 Task: Create a task  Integrate a new online platform for online cooking lessons , assign it to team member softage.3@softage.net in the project BitRise and update the status of the task to  On Track  , set the priority of the task to Low
Action: Mouse moved to (70, 47)
Screenshot: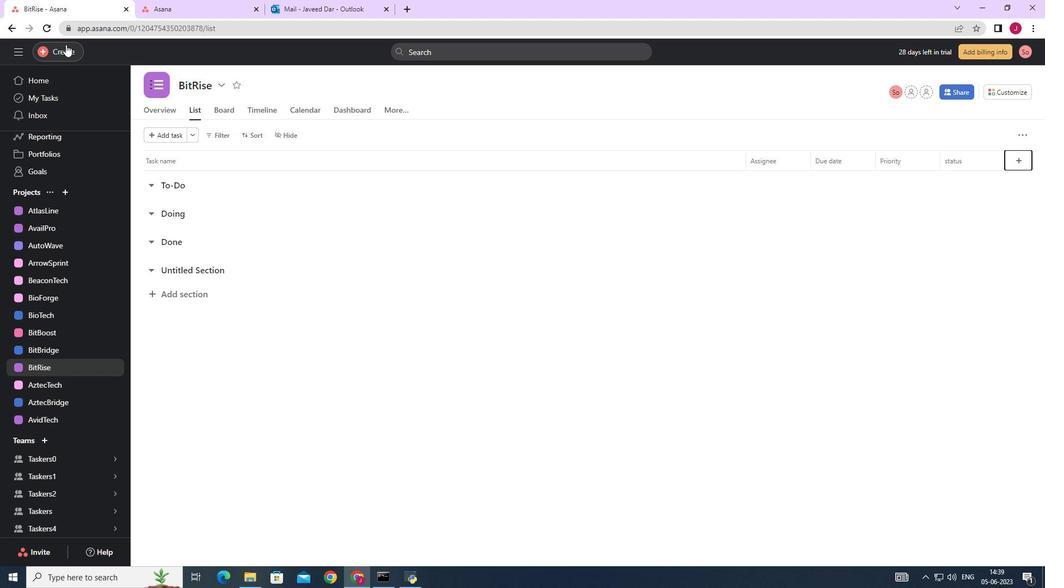 
Action: Mouse pressed left at (70, 47)
Screenshot: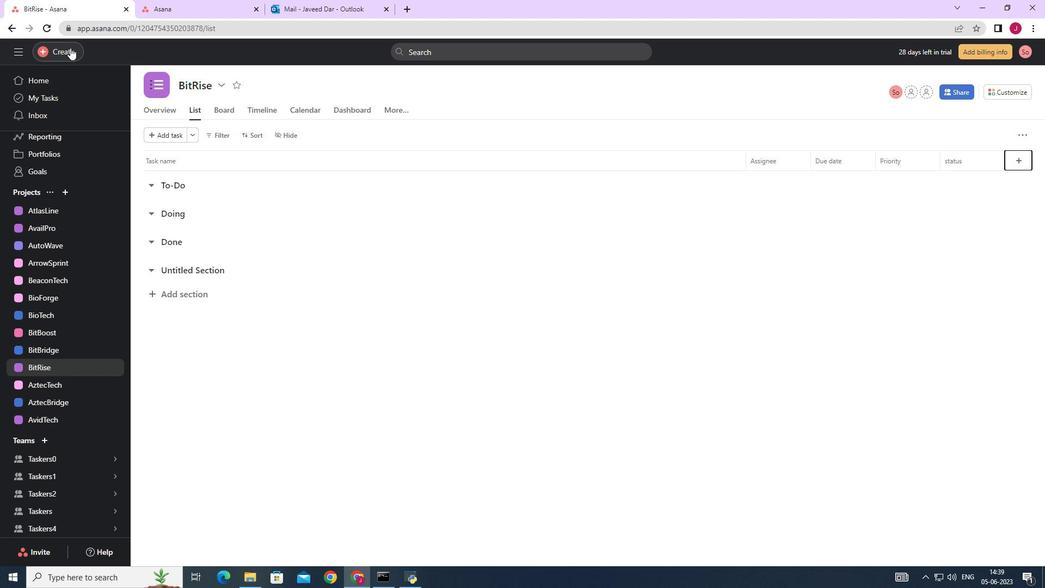 
Action: Mouse moved to (126, 58)
Screenshot: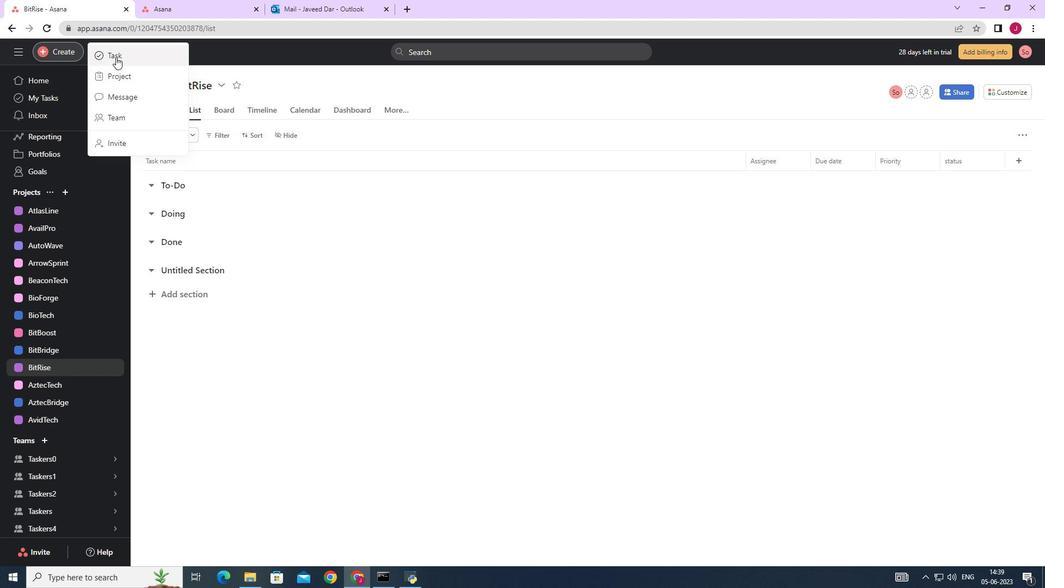 
Action: Mouse pressed left at (126, 58)
Screenshot: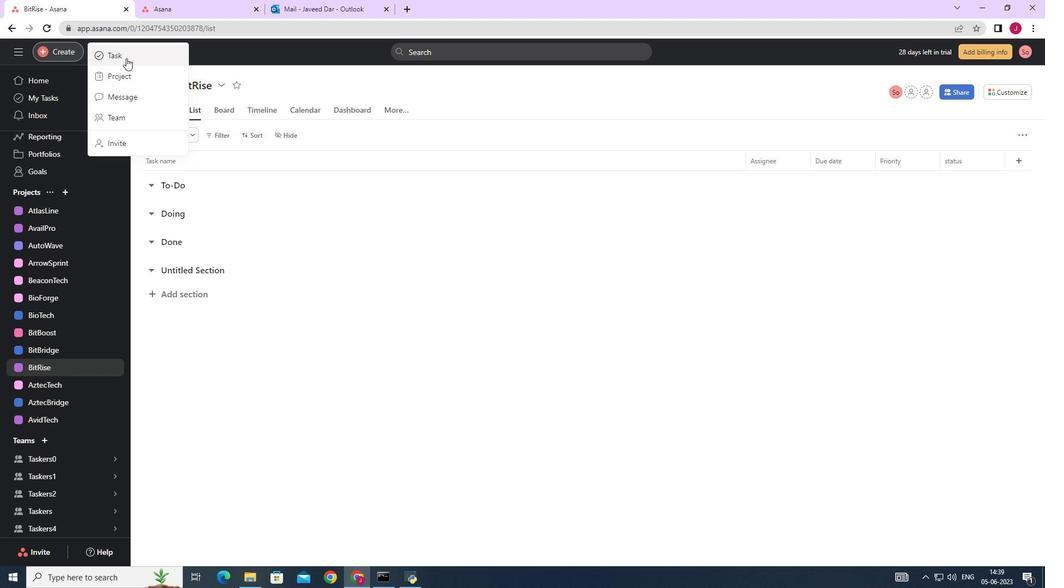 
Action: Mouse moved to (828, 361)
Screenshot: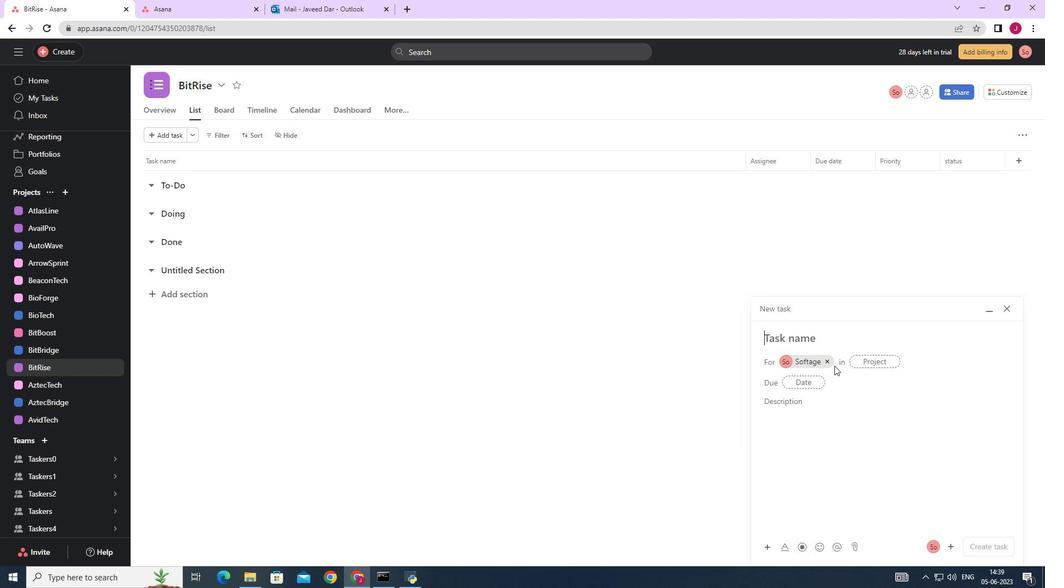 
Action: Mouse pressed left at (828, 361)
Screenshot: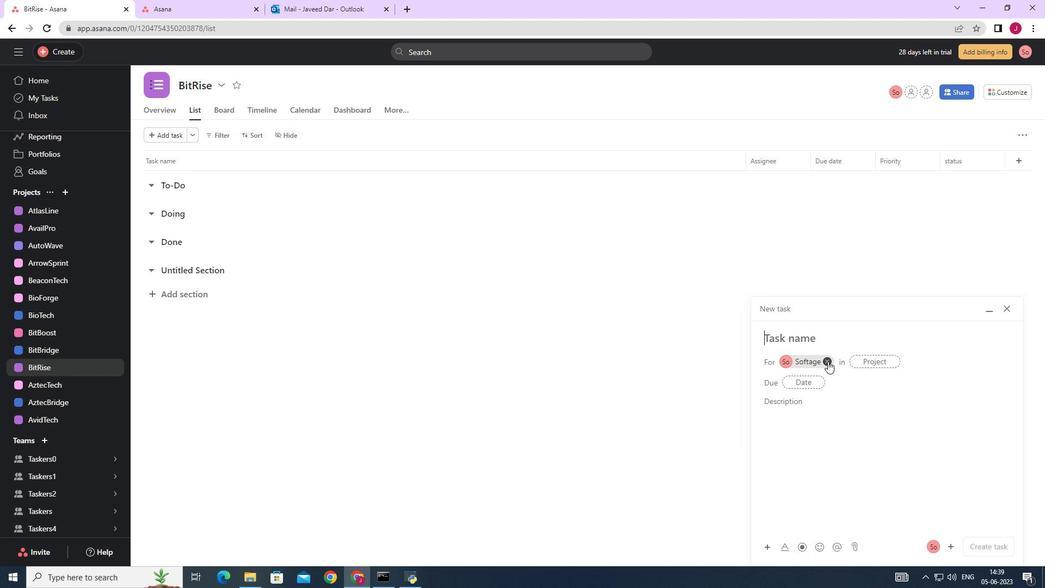 
Action: Mouse moved to (788, 340)
Screenshot: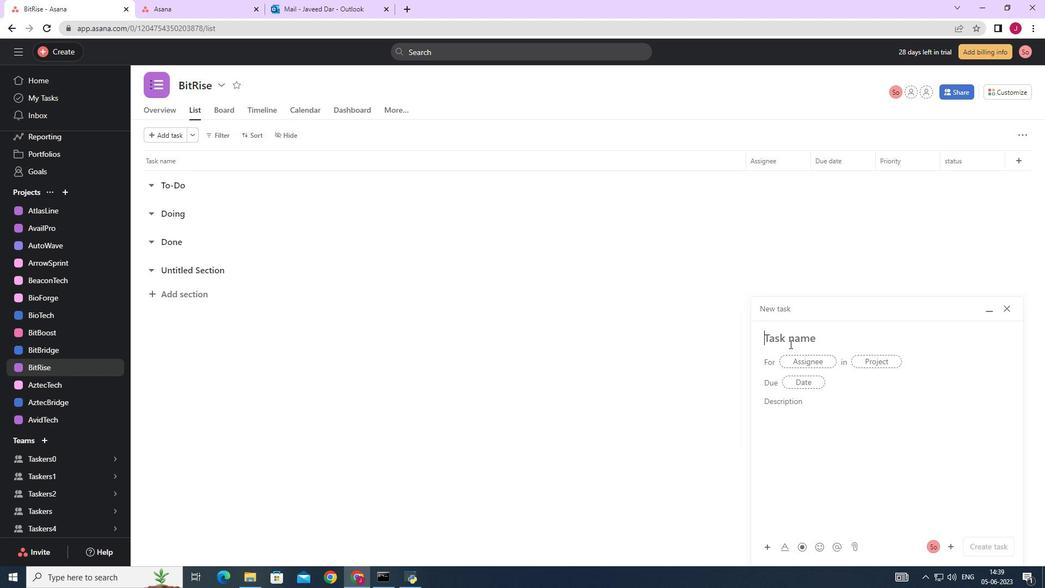 
Action: Mouse pressed left at (788, 340)
Screenshot: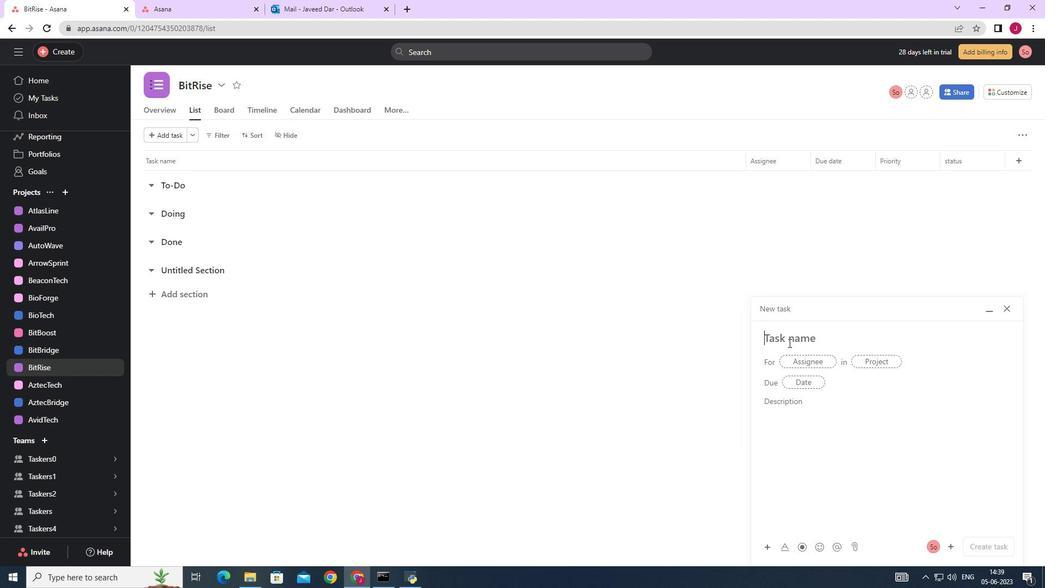 
Action: Key pressed <Key.caps_lock>I<Key.caps_lock>ntegrate<Key.space>a<Key.space>new<Key.space>online<Key.space>platform<Key.space>for<Key.space>online<Key.space>cooking<Key.space>k<Key.backspace>lessons
Screenshot: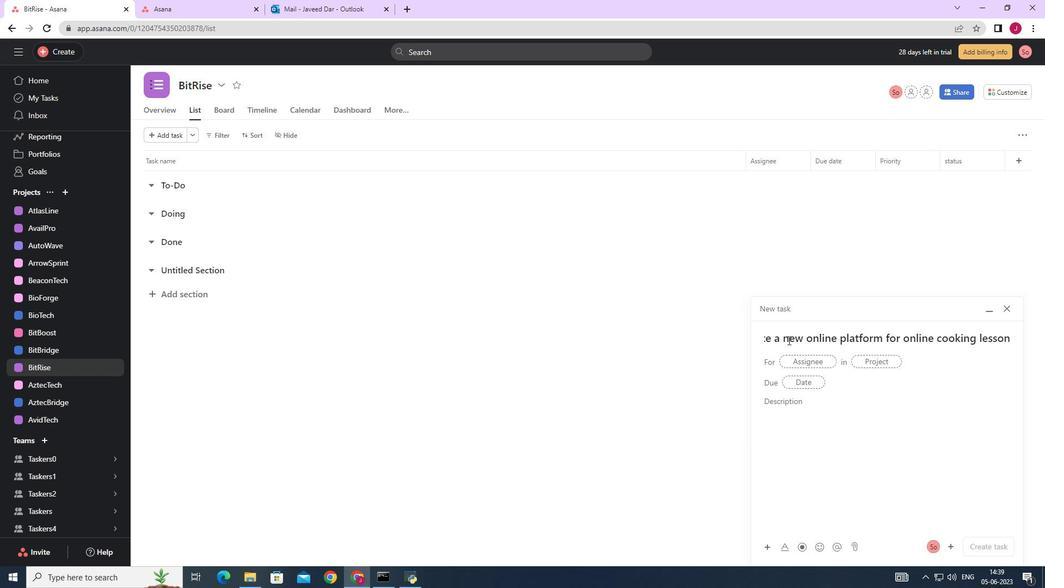 
Action: Mouse moved to (813, 362)
Screenshot: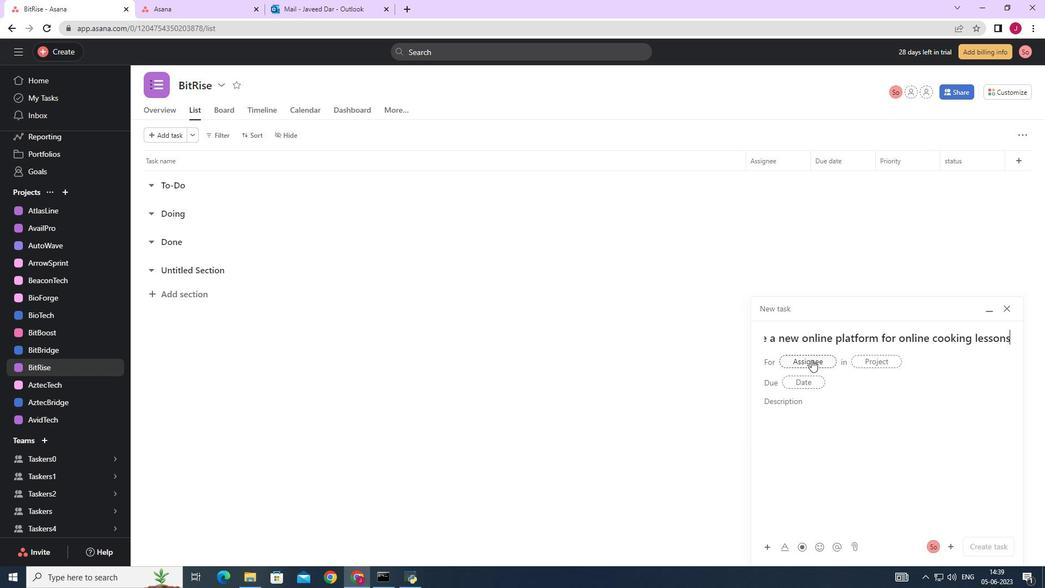 
Action: Mouse pressed left at (813, 362)
Screenshot: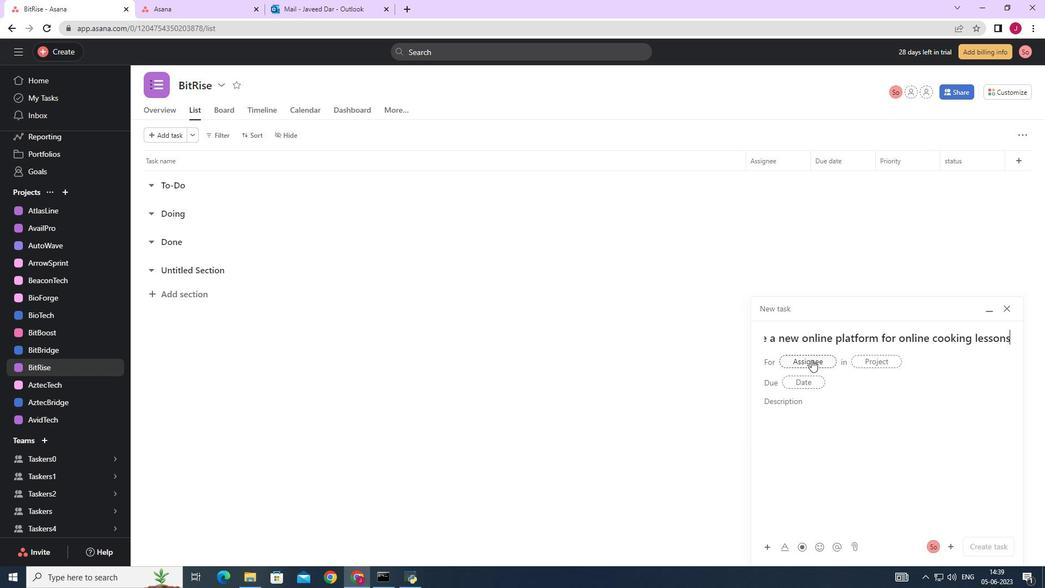 
Action: Key pressed softage.3
Screenshot: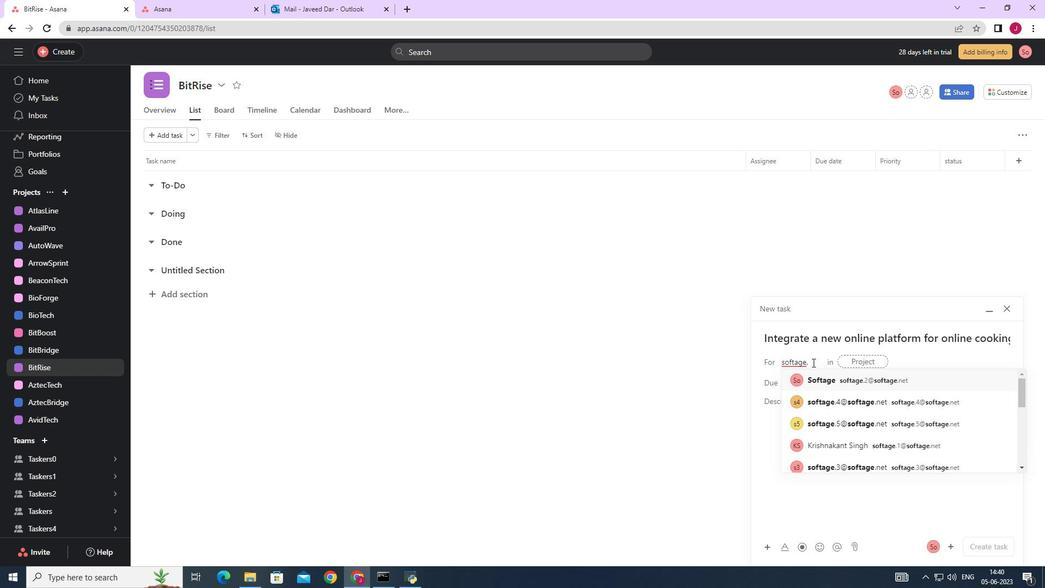 
Action: Mouse moved to (843, 380)
Screenshot: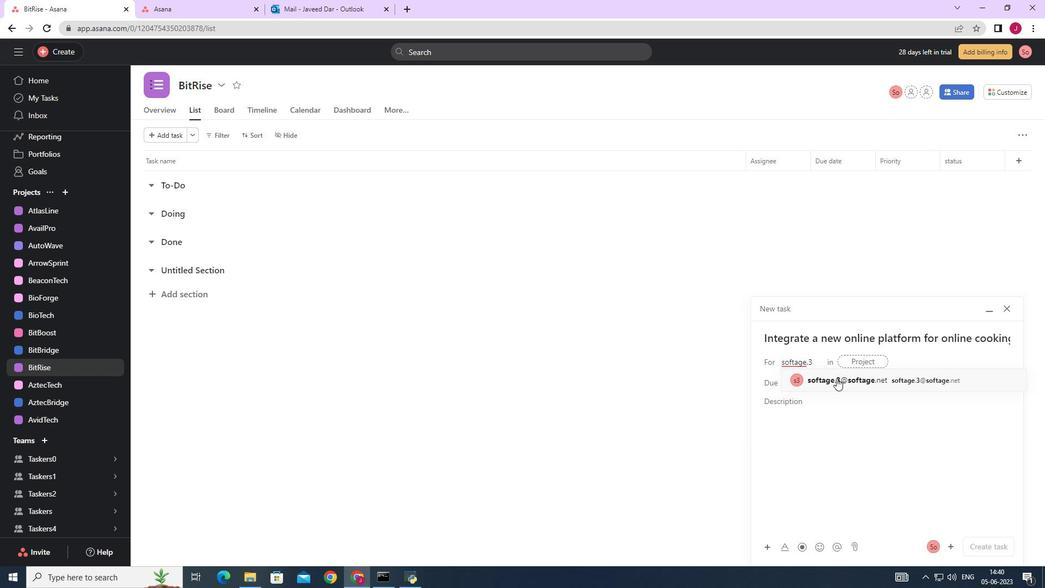 
Action: Mouse pressed left at (843, 380)
Screenshot: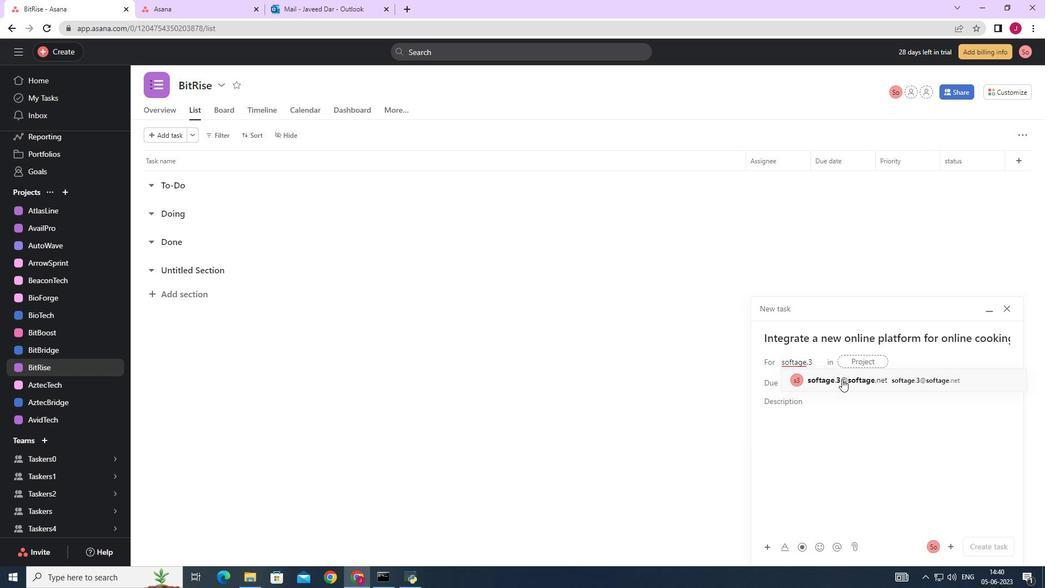 
Action: Mouse moved to (682, 379)
Screenshot: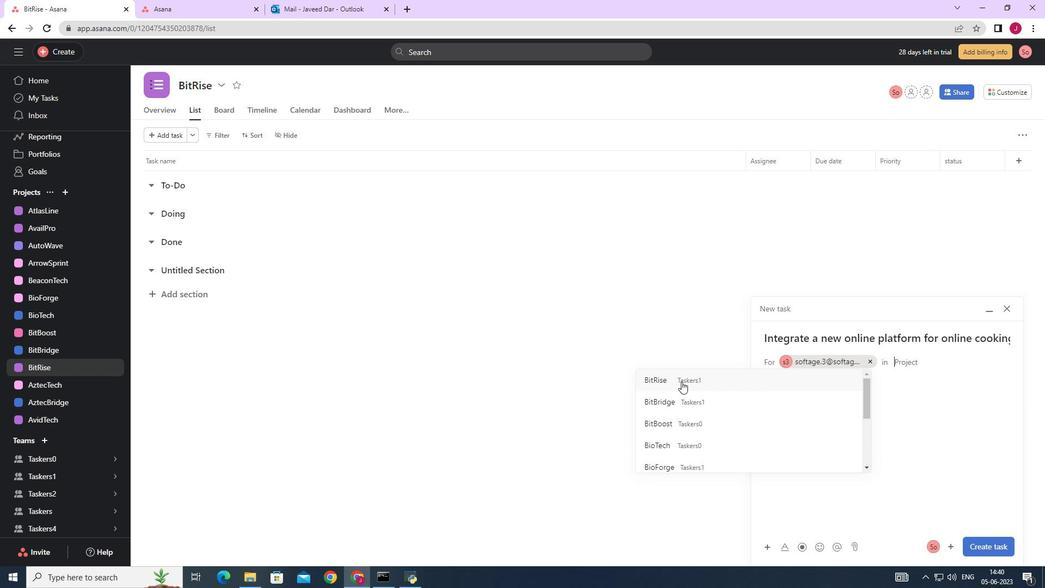 
Action: Mouse pressed left at (682, 379)
Screenshot: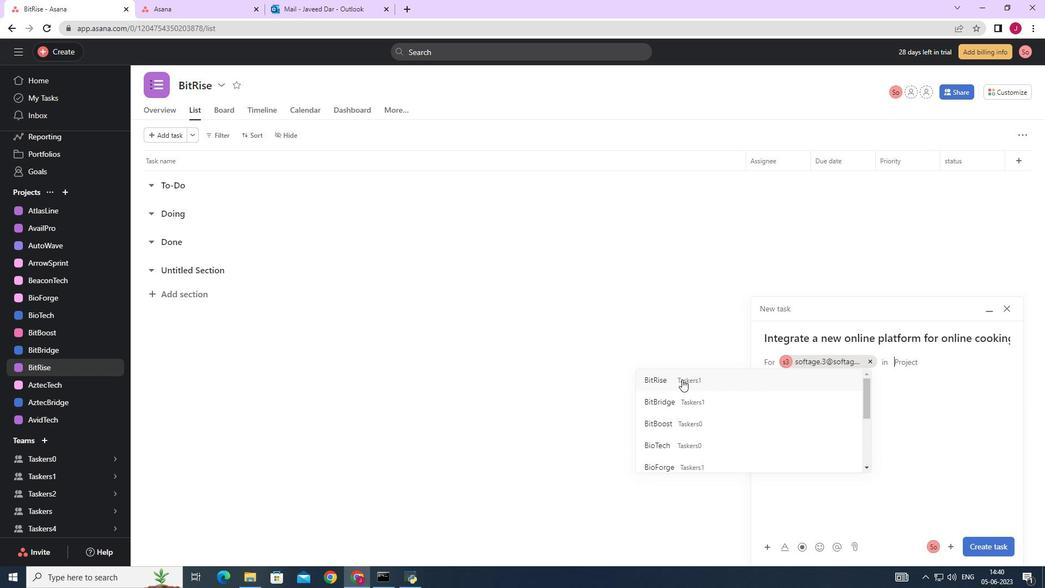 
Action: Mouse moved to (807, 406)
Screenshot: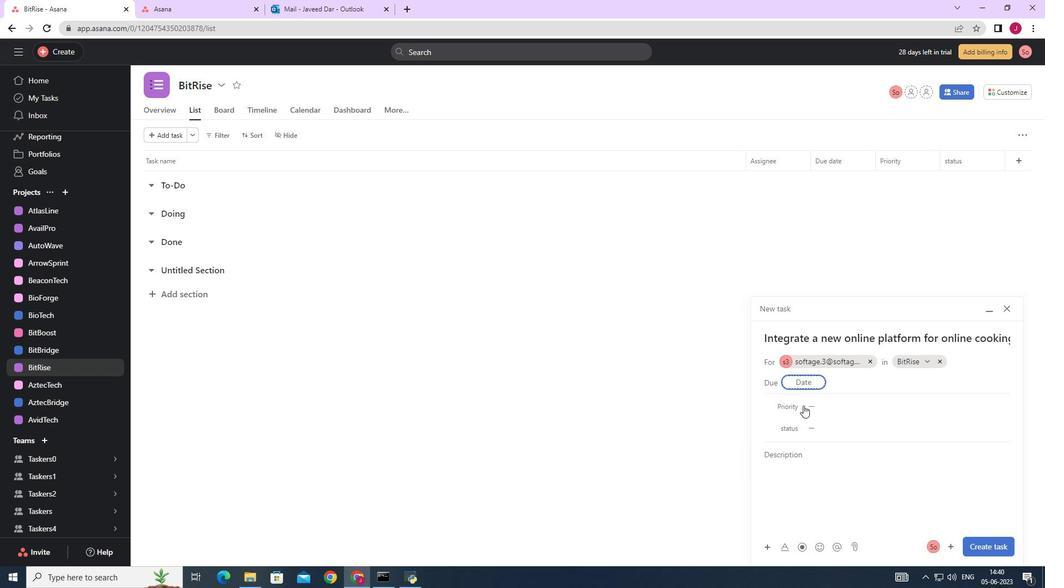 
Action: Mouse pressed left at (807, 406)
Screenshot: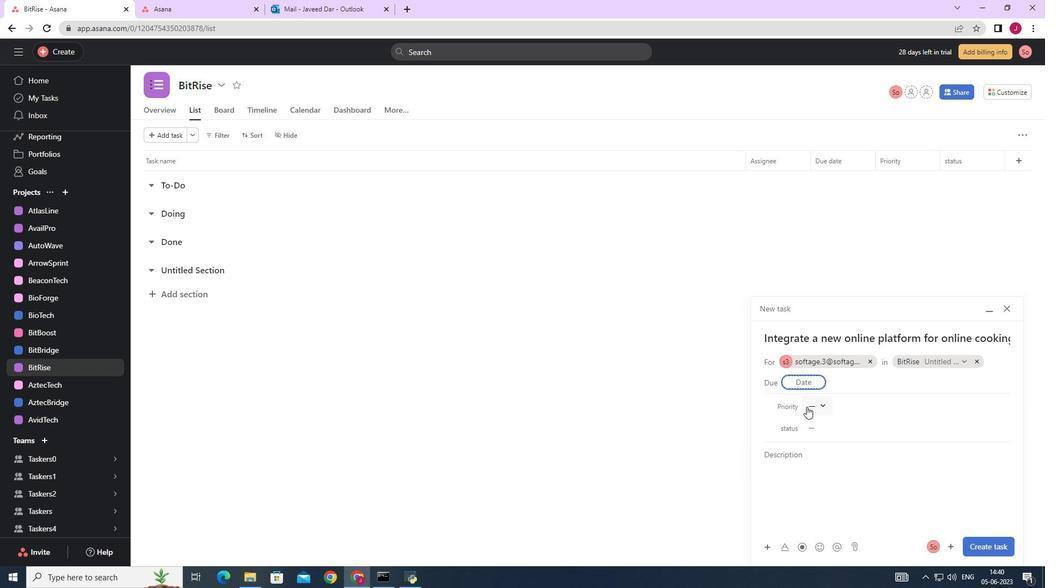 
Action: Mouse moved to (834, 481)
Screenshot: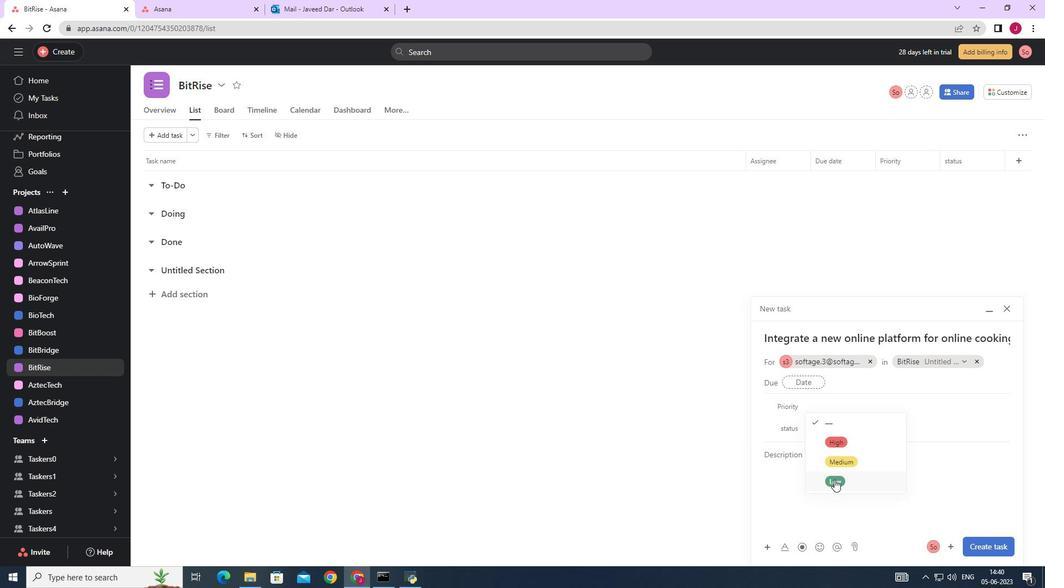 
Action: Mouse pressed left at (834, 481)
Screenshot: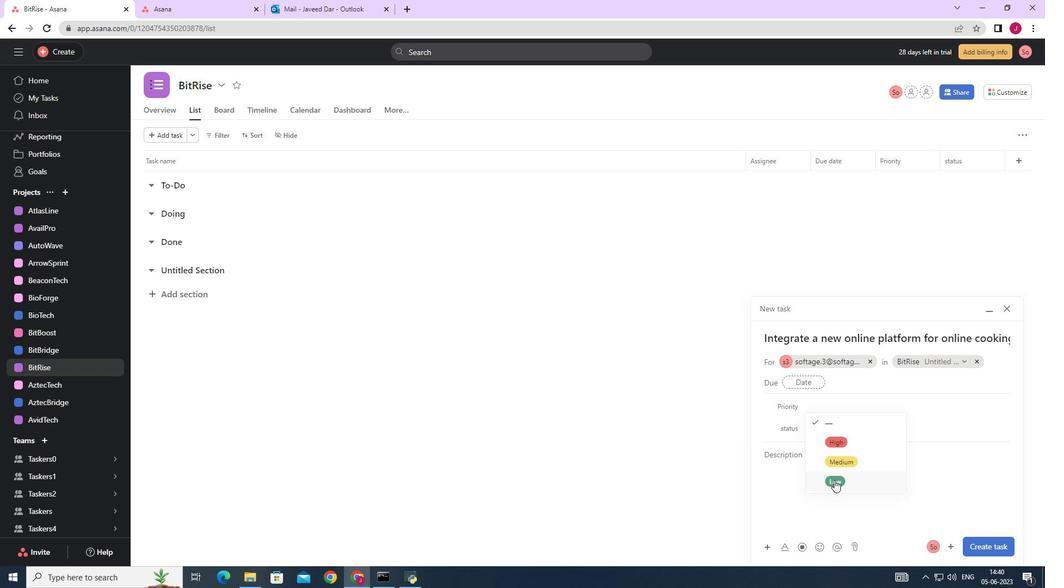
Action: Mouse moved to (827, 428)
Screenshot: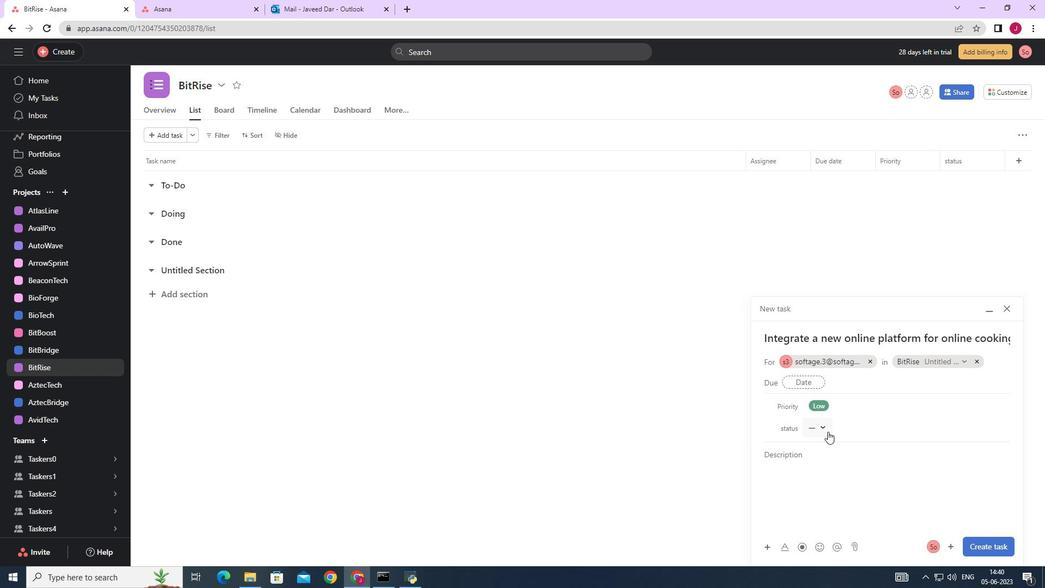 
Action: Mouse pressed left at (827, 428)
Screenshot: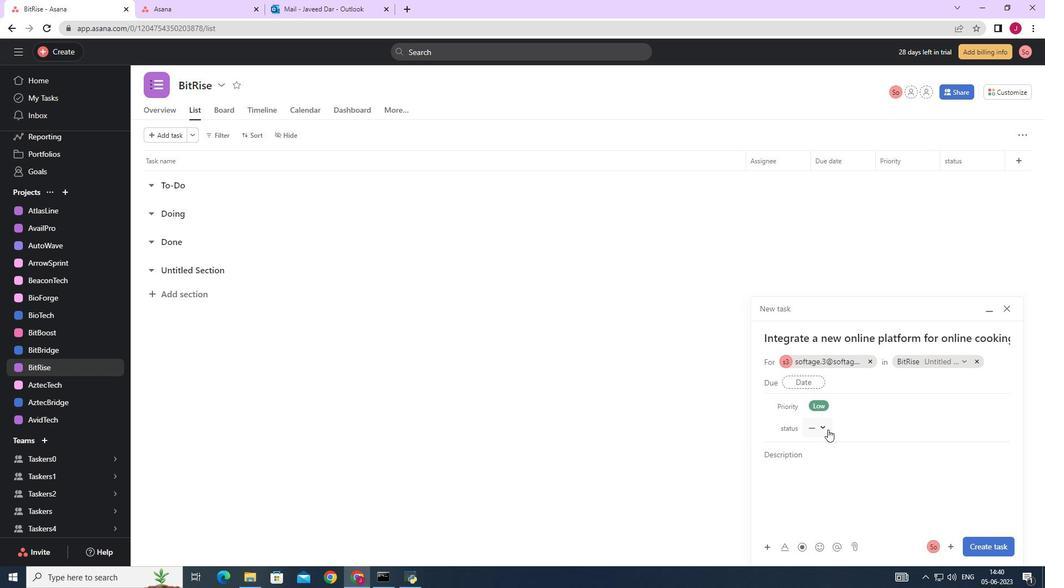 
Action: Mouse moved to (845, 462)
Screenshot: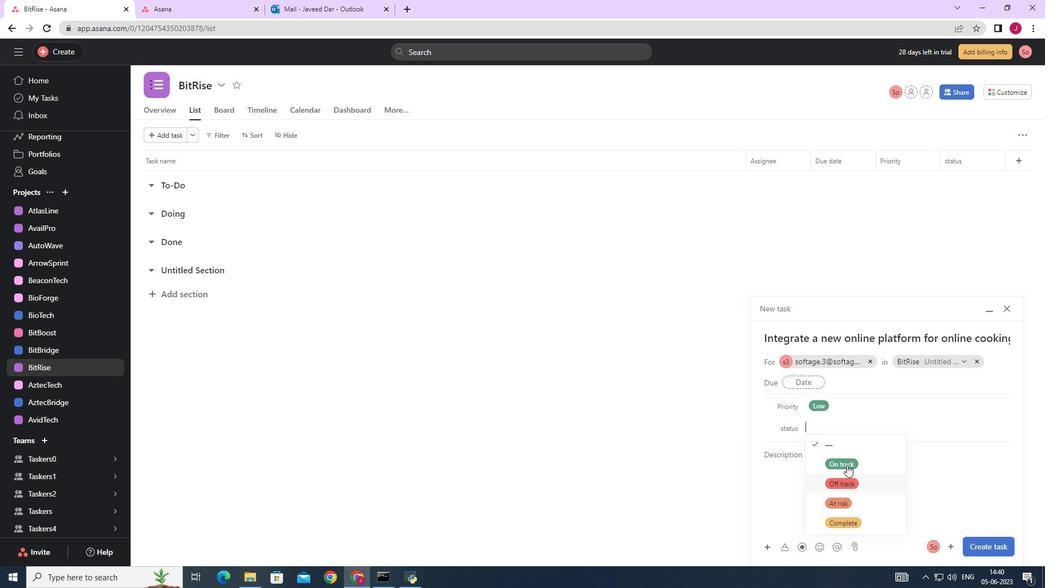 
Action: Mouse pressed left at (845, 462)
Screenshot: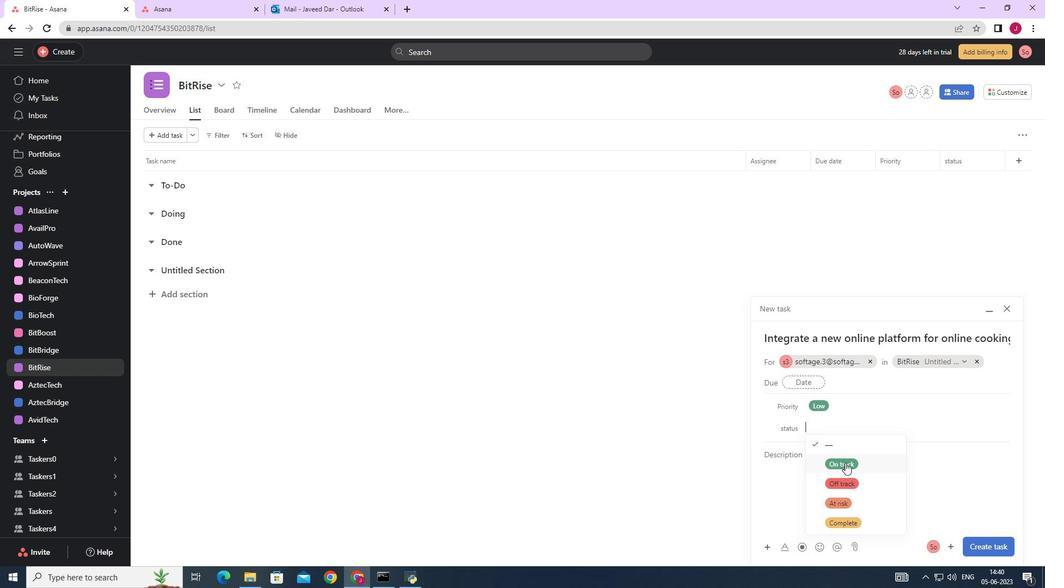 
Action: Mouse moved to (985, 547)
Screenshot: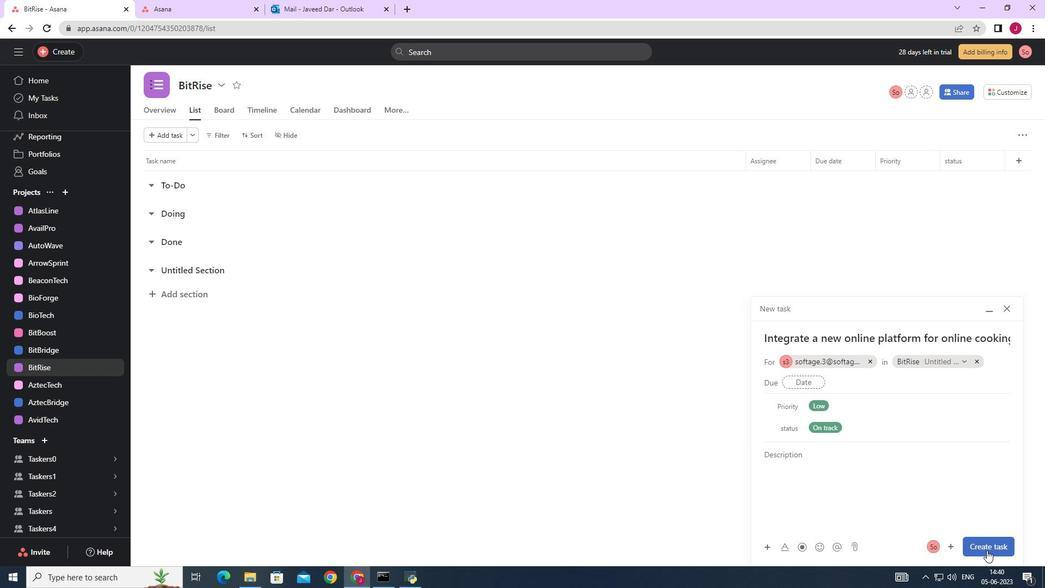 
Action: Mouse pressed left at (985, 547)
Screenshot: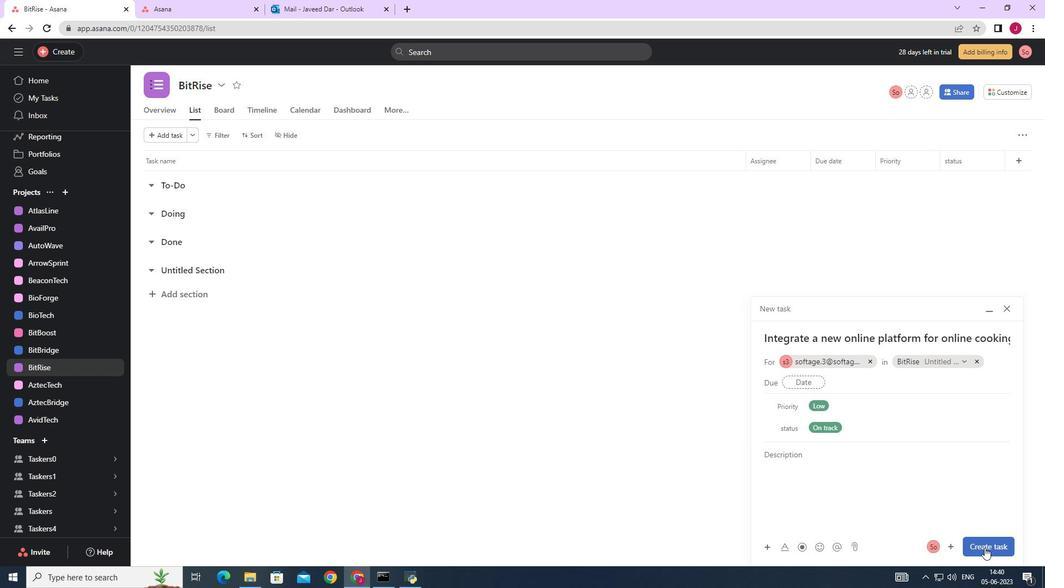 
Action: Mouse moved to (914, 523)
Screenshot: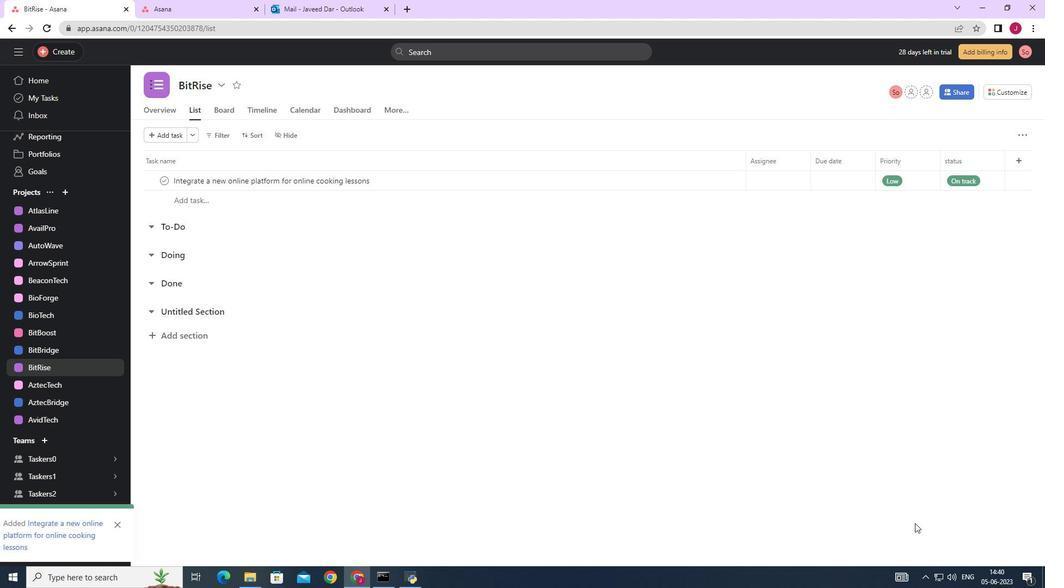 
